 Task: Make in the project TranslateForge an epic 'IT service desk optimization'.
Action: Mouse moved to (332, 149)
Screenshot: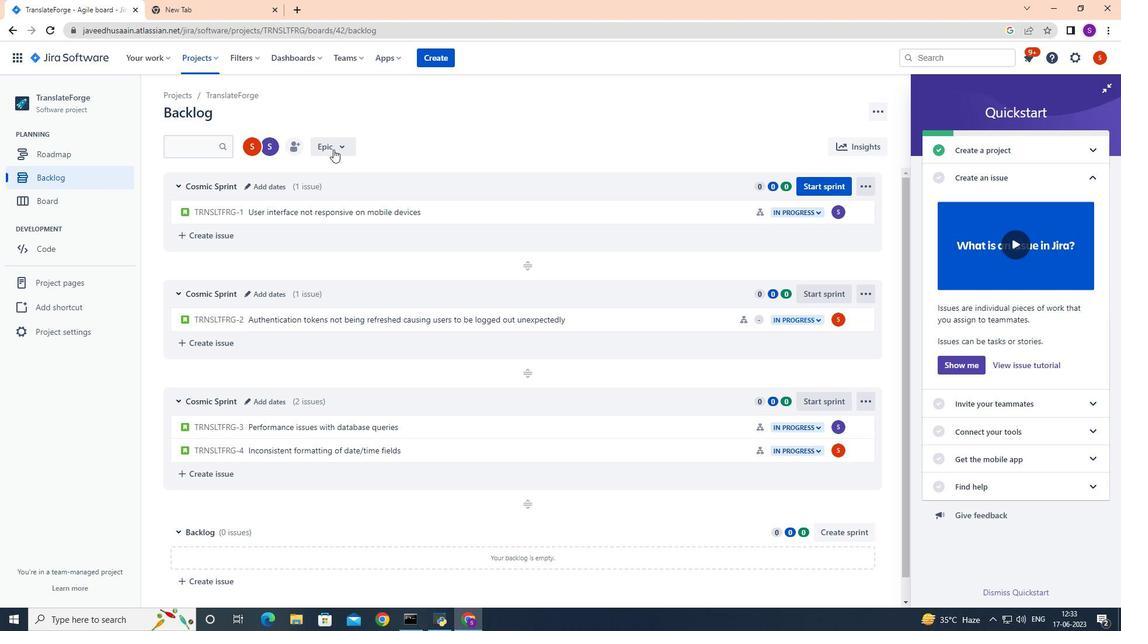 
Action: Mouse pressed left at (332, 149)
Screenshot: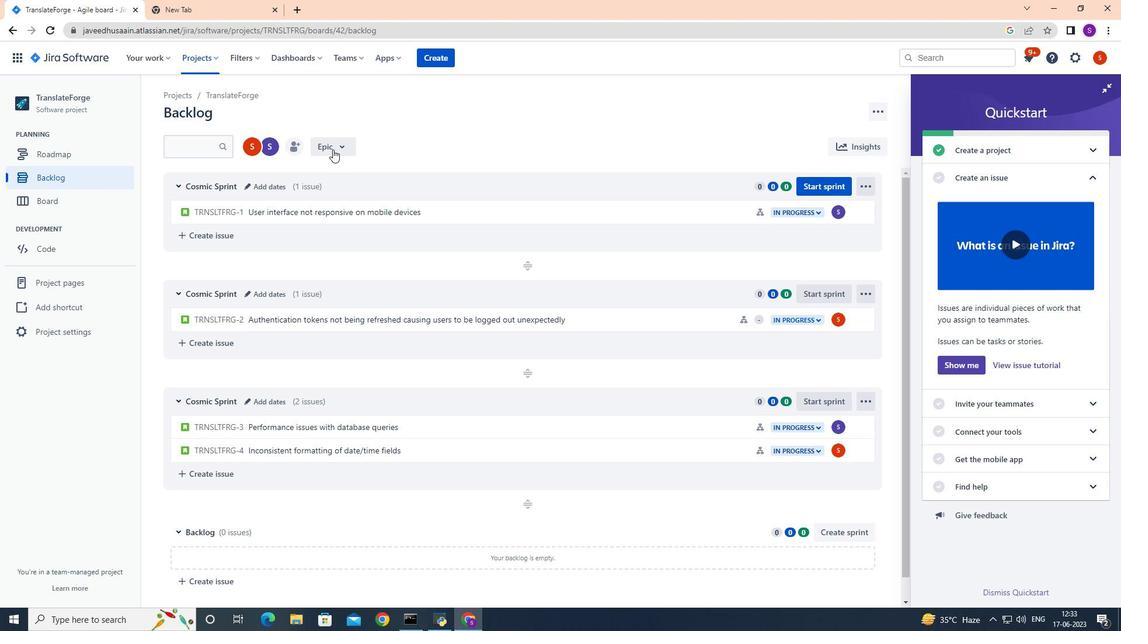 
Action: Mouse moved to (334, 212)
Screenshot: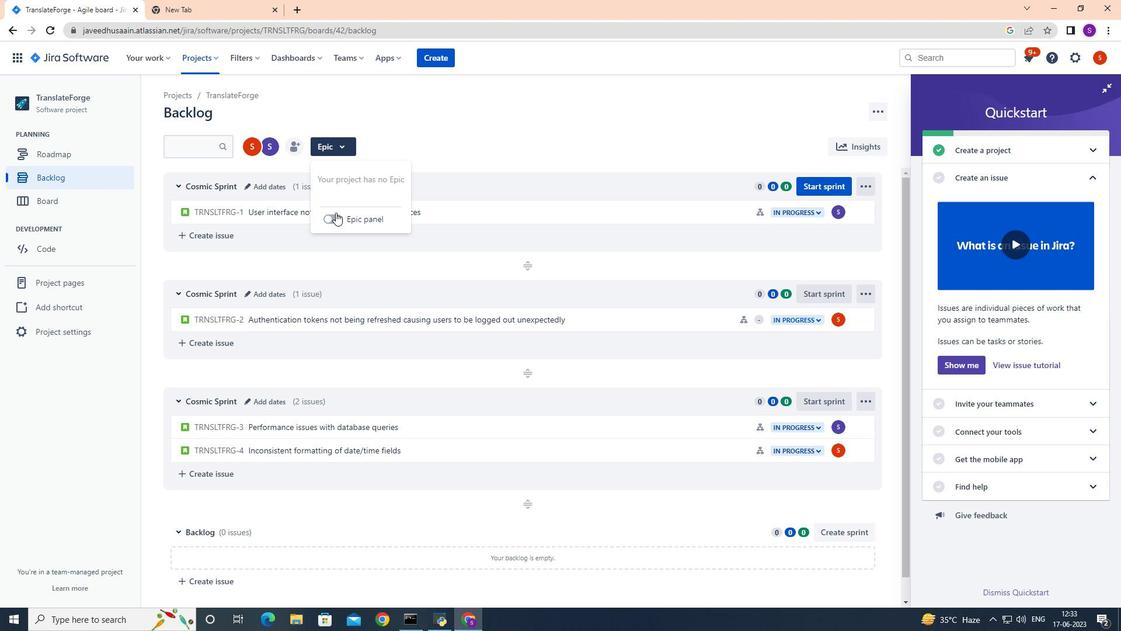 
Action: Mouse pressed left at (334, 212)
Screenshot: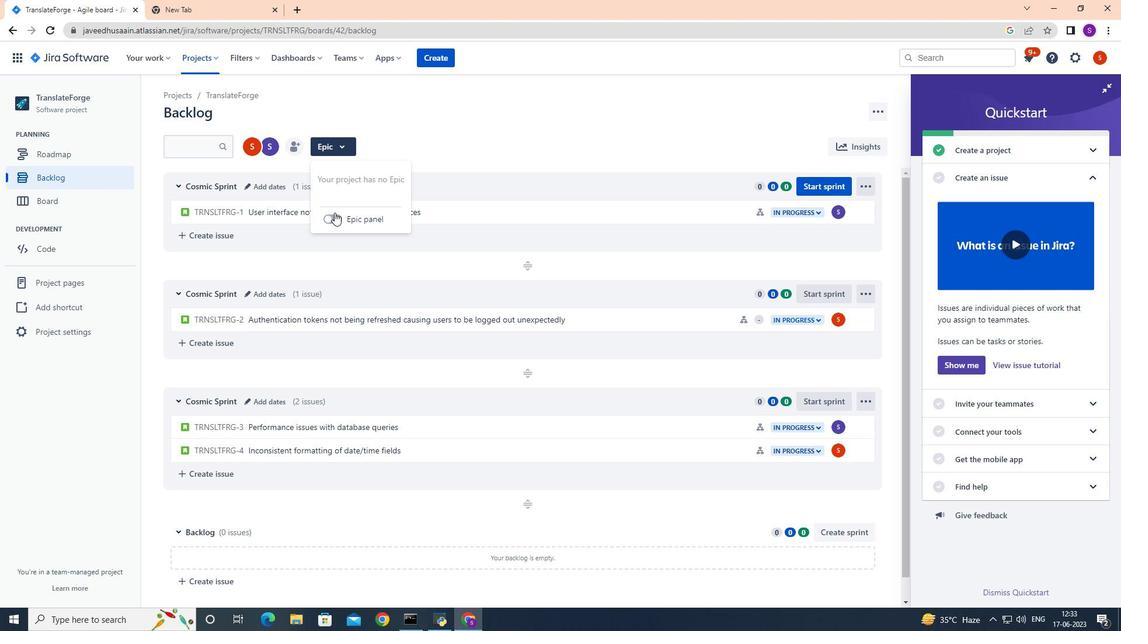 
Action: Mouse moved to (253, 403)
Screenshot: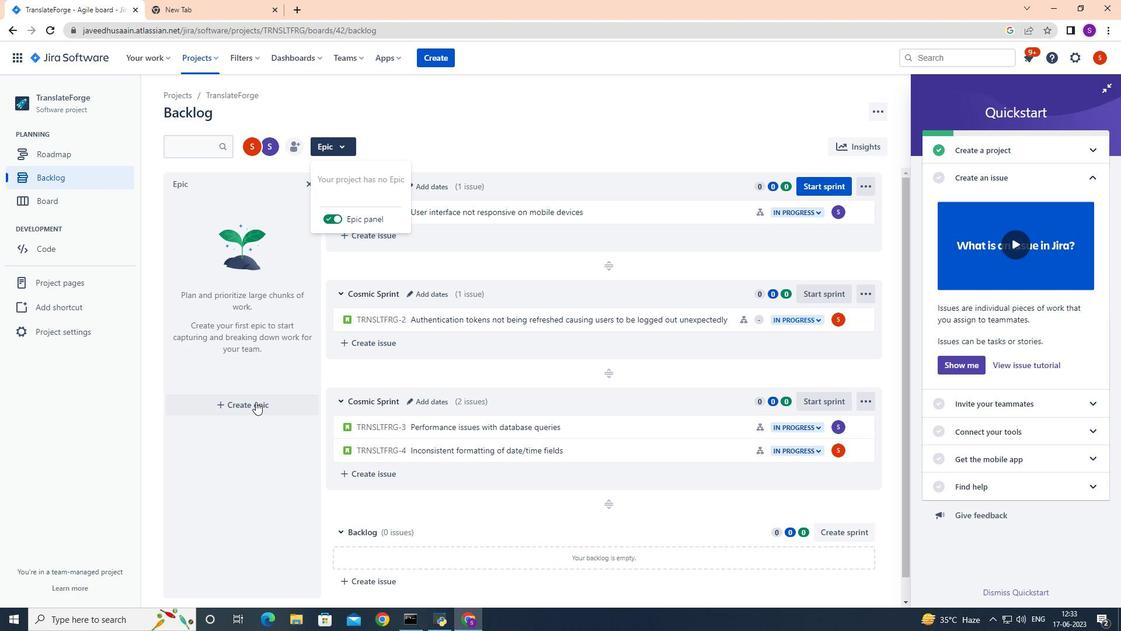 
Action: Mouse pressed left at (253, 403)
Screenshot: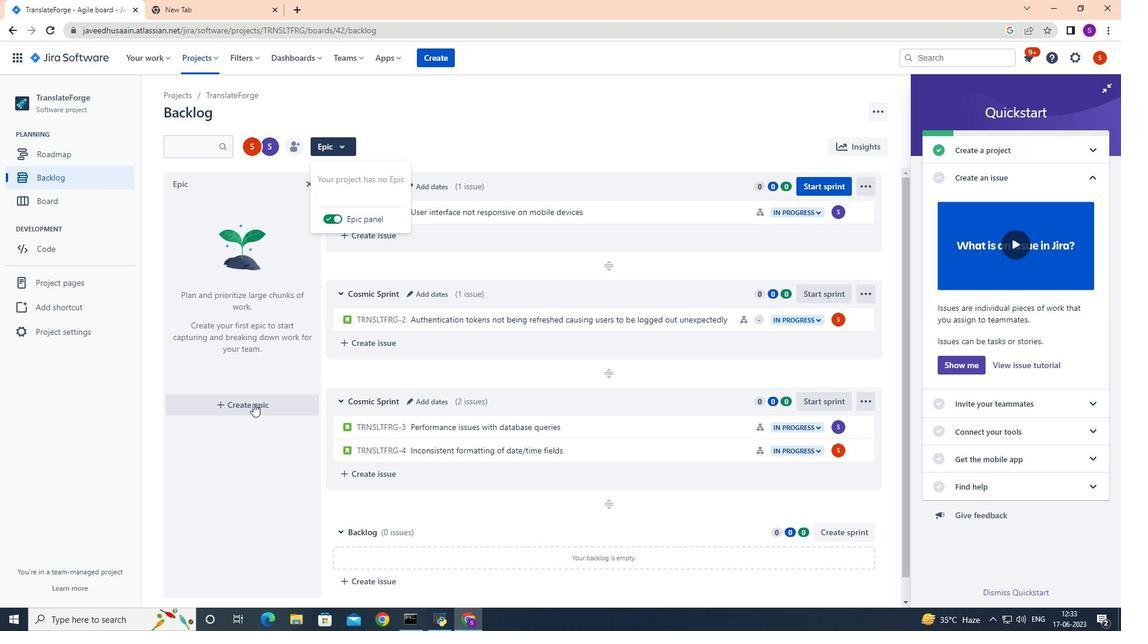 
Action: Mouse moved to (215, 404)
Screenshot: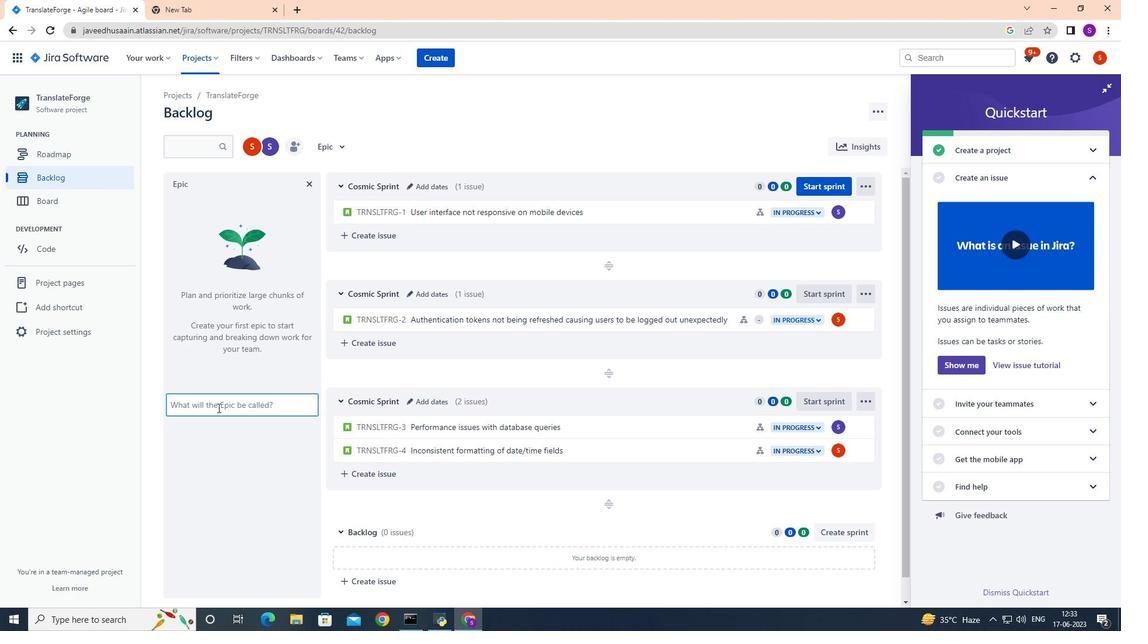 
Action: Mouse pressed left at (215, 404)
Screenshot: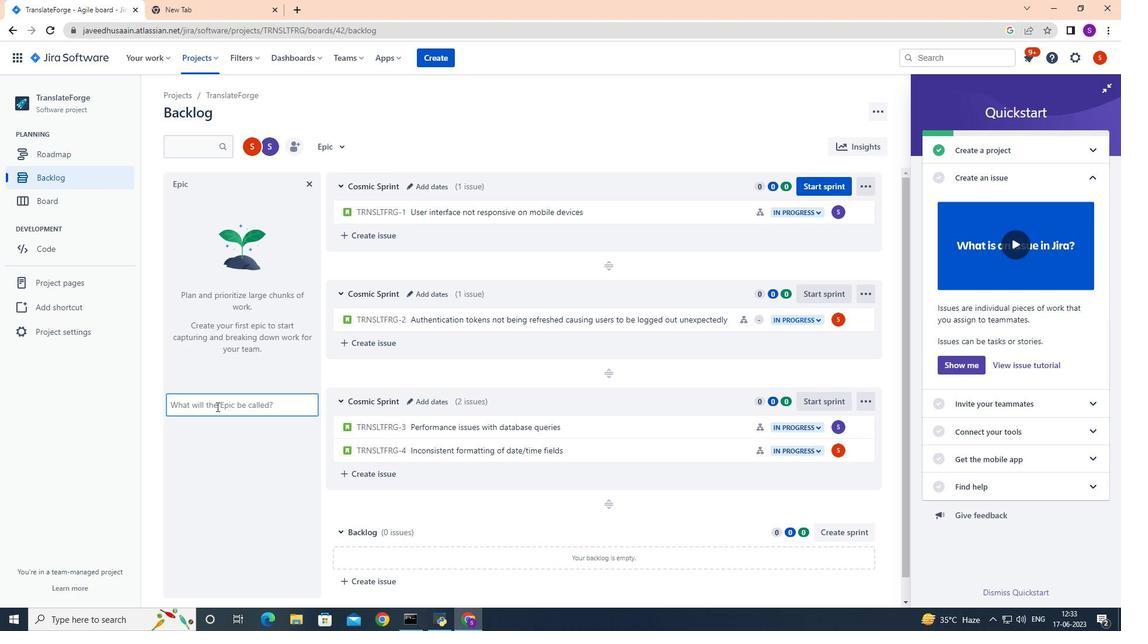 
Action: Key pressed <Key.shift>IT<Key.space>service<Key.space>desk<Key.space>optimization
Screenshot: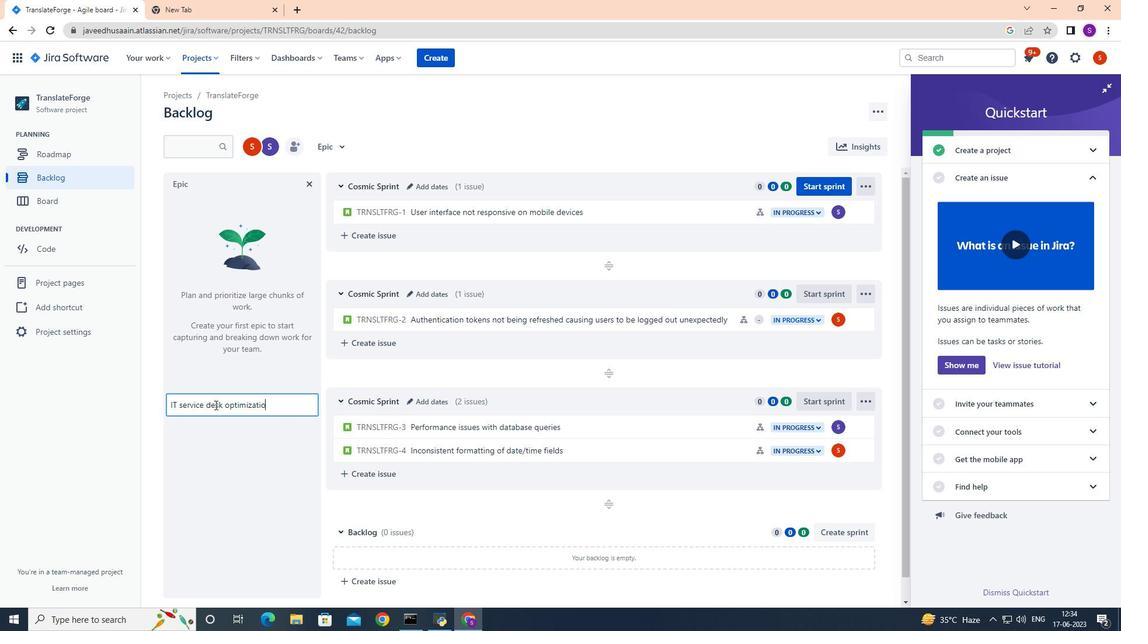 
Action: Mouse moved to (272, 369)
Screenshot: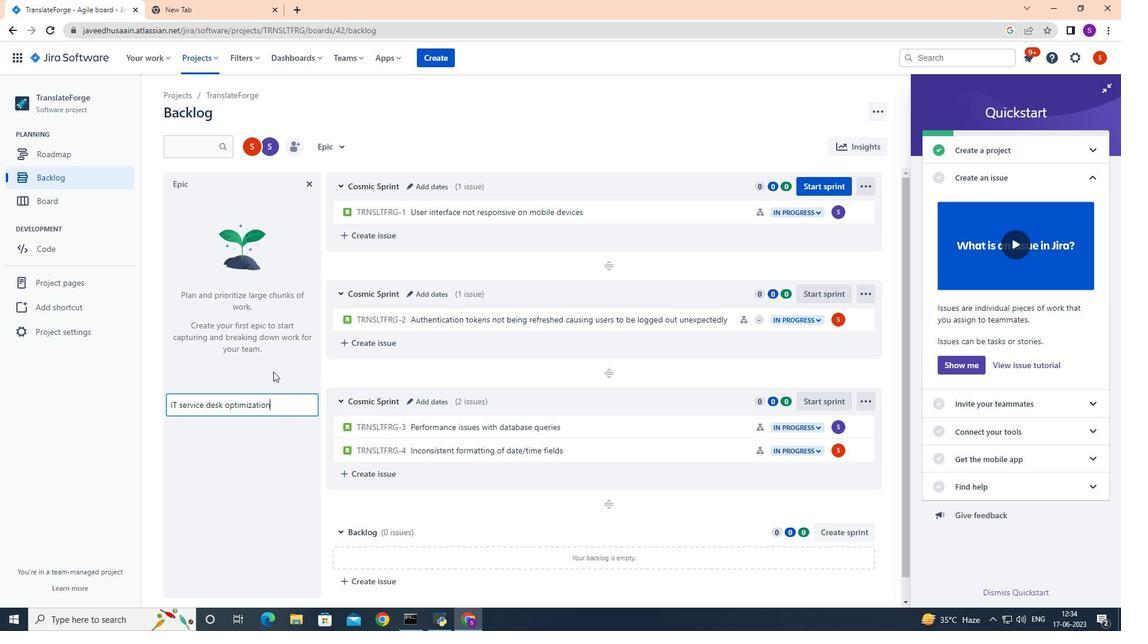 
Action: Key pressed <Key.enter>
Screenshot: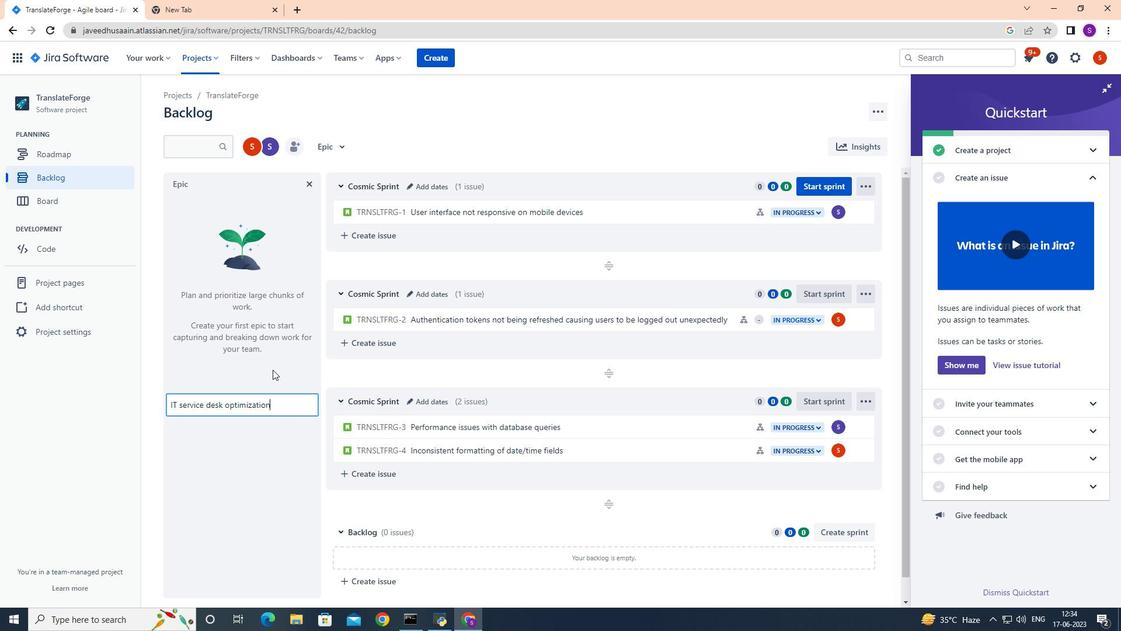 
